 Task: Create List Brand Crisis Management in Board Branding and Identity Best Practices to Workspace Content Management Software. Create List Brand Governance in Board Employee Skill Development Programs to Workspace Content Management Software. Create List Brand Analytics in Board Content Marketing Social Media Content Creation and Management to Workspace Content Management Software
Action: Mouse moved to (212, 137)
Screenshot: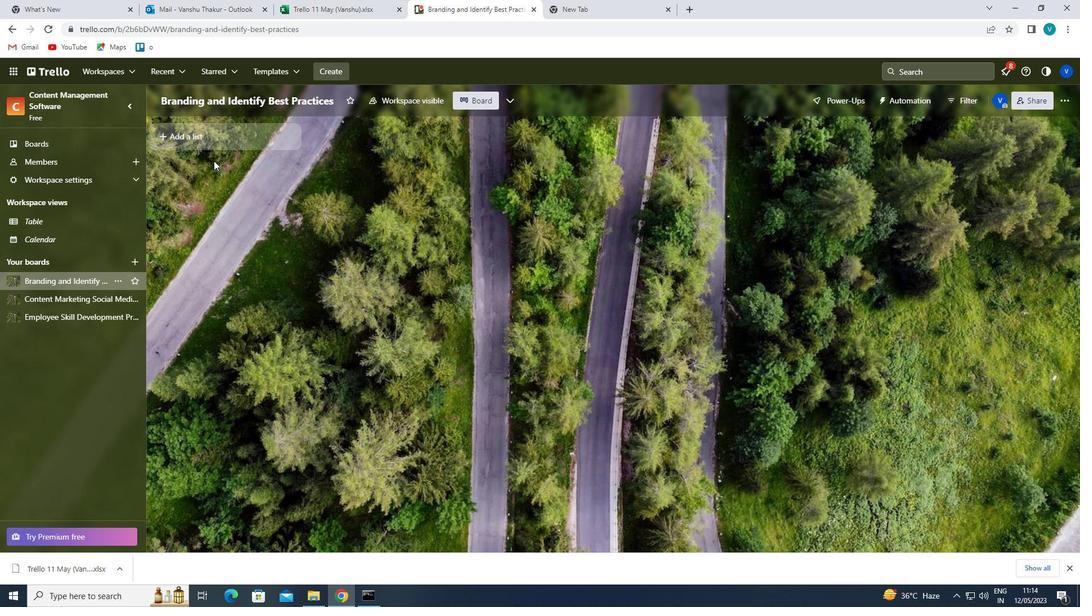 
Action: Mouse pressed left at (212, 137)
Screenshot: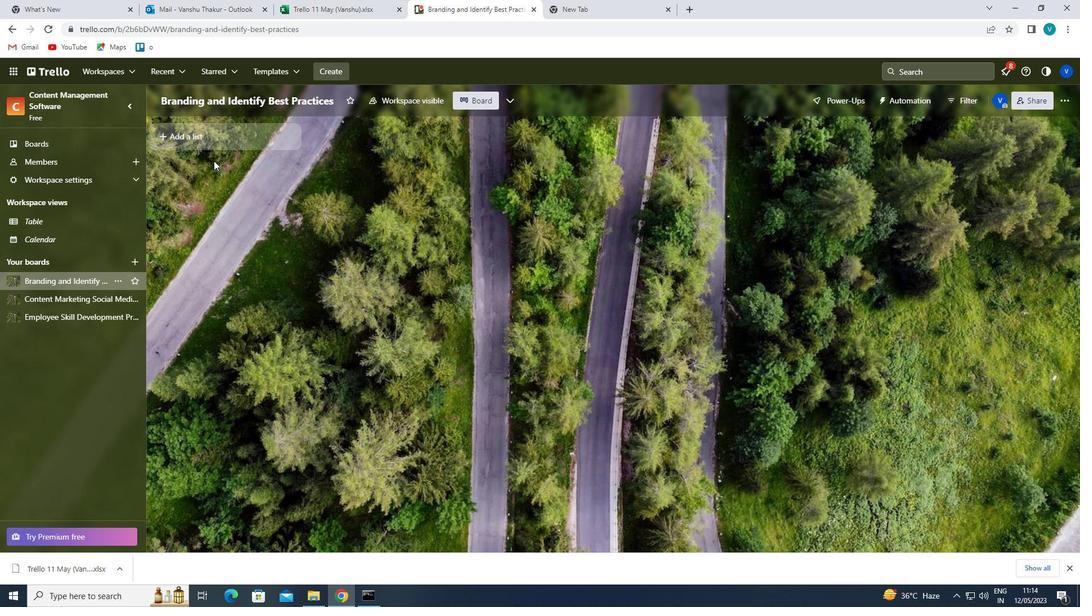 
Action: Mouse moved to (214, 132)
Screenshot: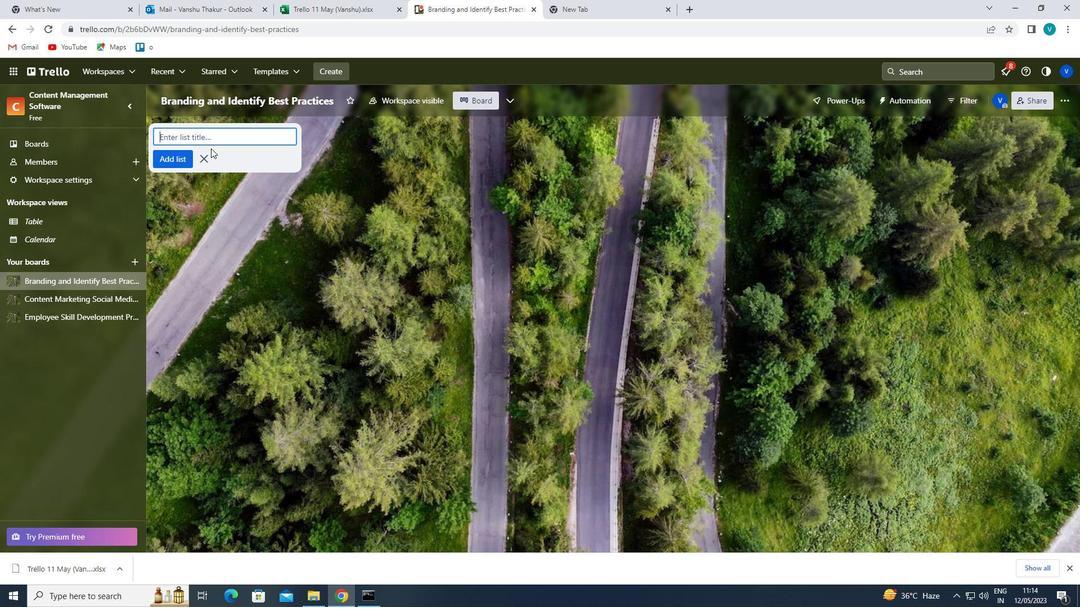 
Action: Mouse pressed left at (214, 132)
Screenshot: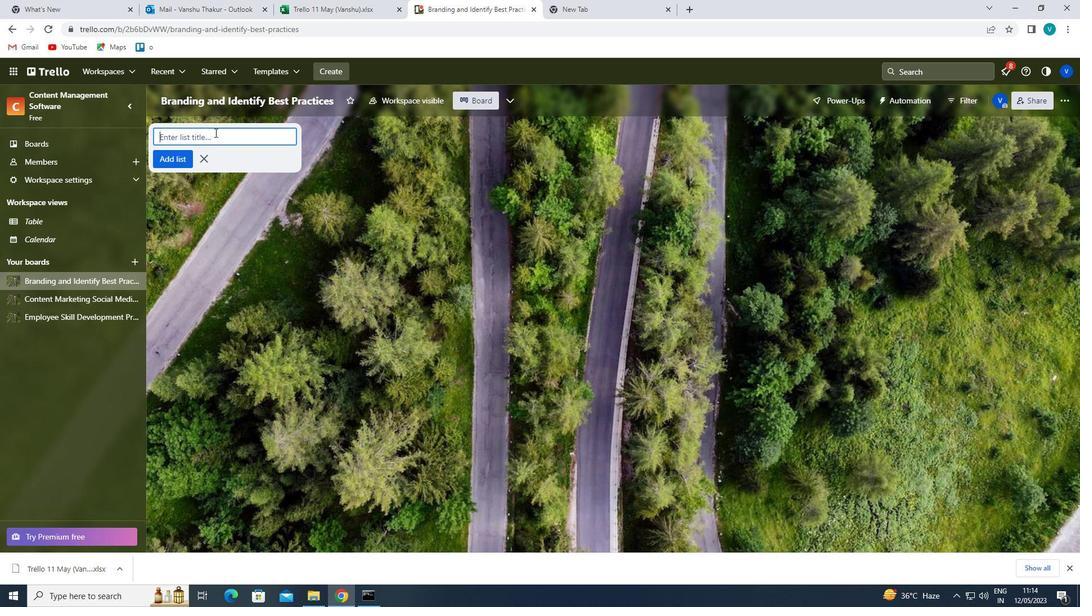 
Action: Key pressed <Key.shift>BRAND<Key.space><Key.shift>CRISIS<Key.space><Key.shift>MANAGEMENT
Screenshot: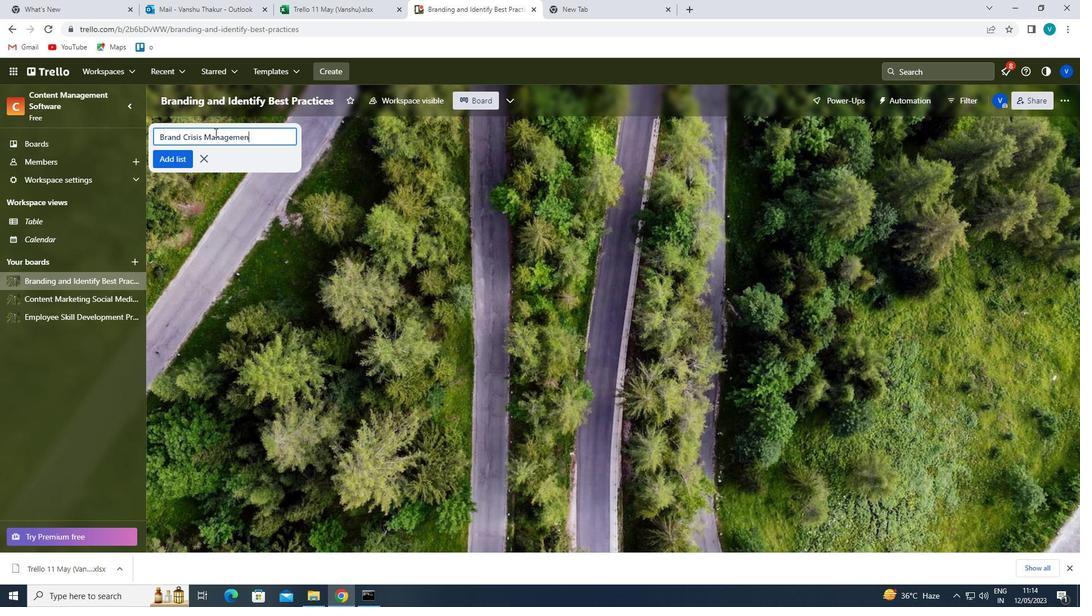 
Action: Mouse moved to (304, 148)
Screenshot: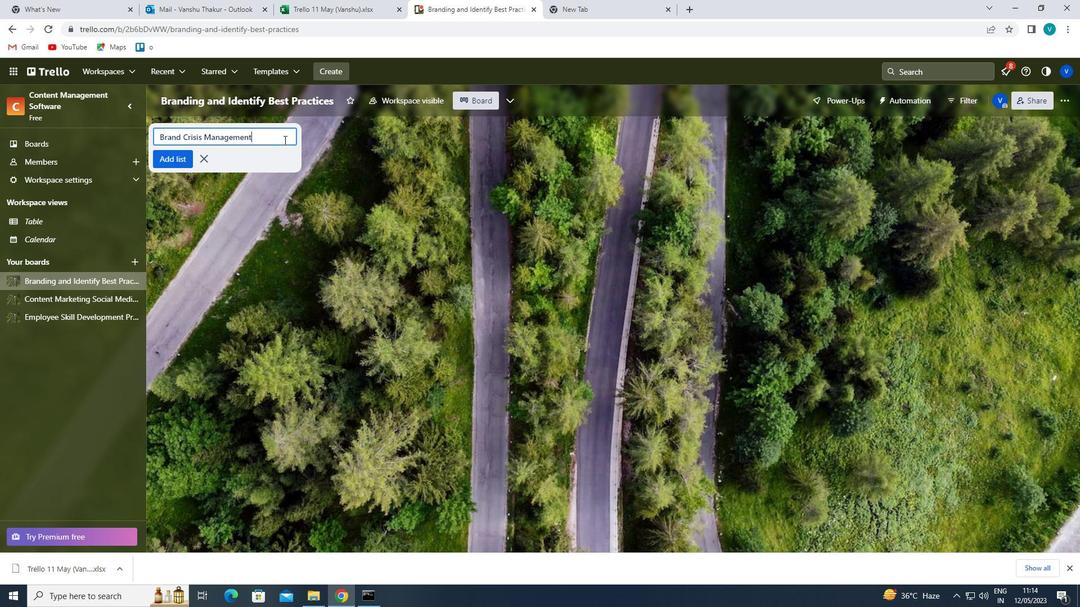 
Action: Key pressed <Key.enter>
Screenshot: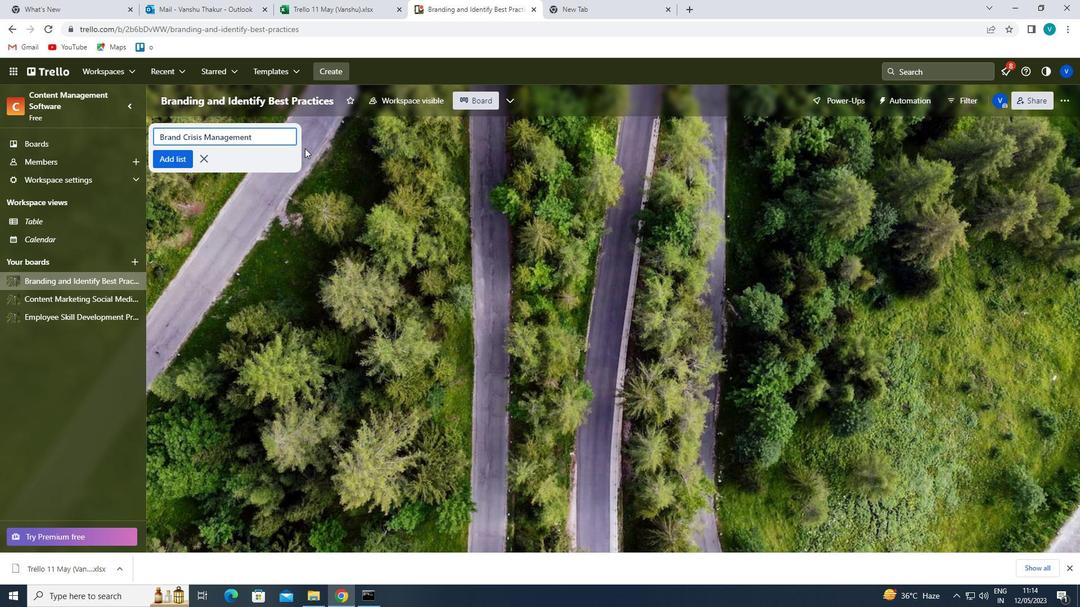 
Action: Mouse moved to (68, 315)
Screenshot: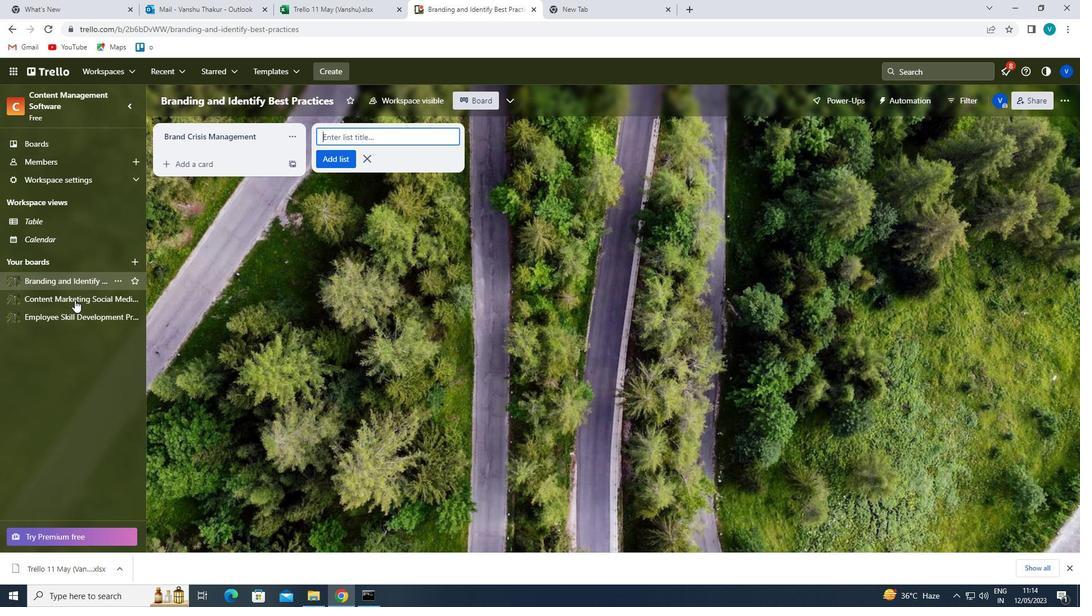 
Action: Mouse pressed left at (68, 315)
Screenshot: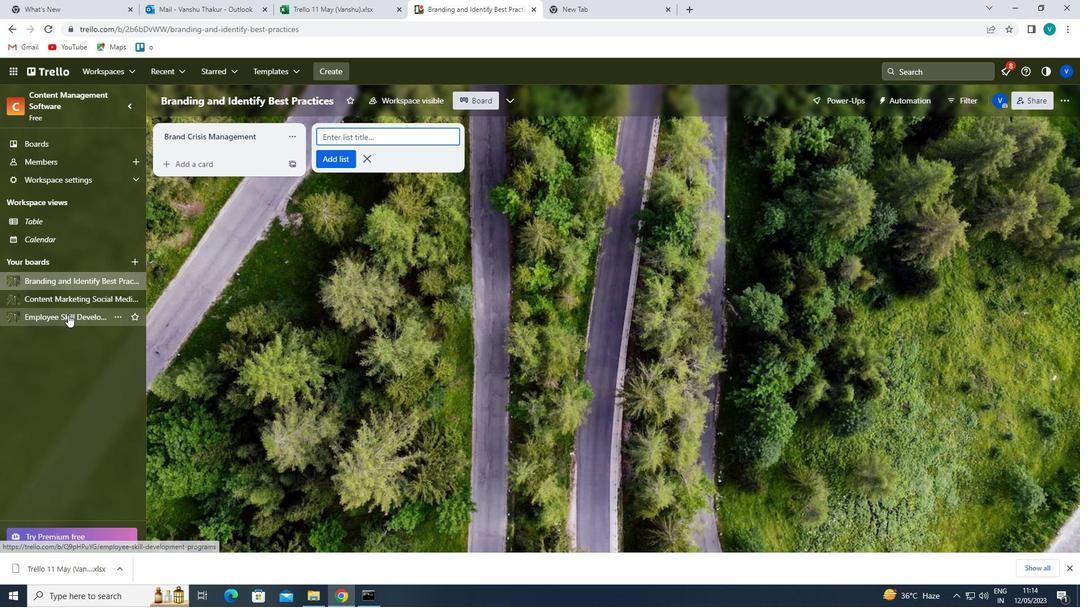 
Action: Mouse moved to (216, 140)
Screenshot: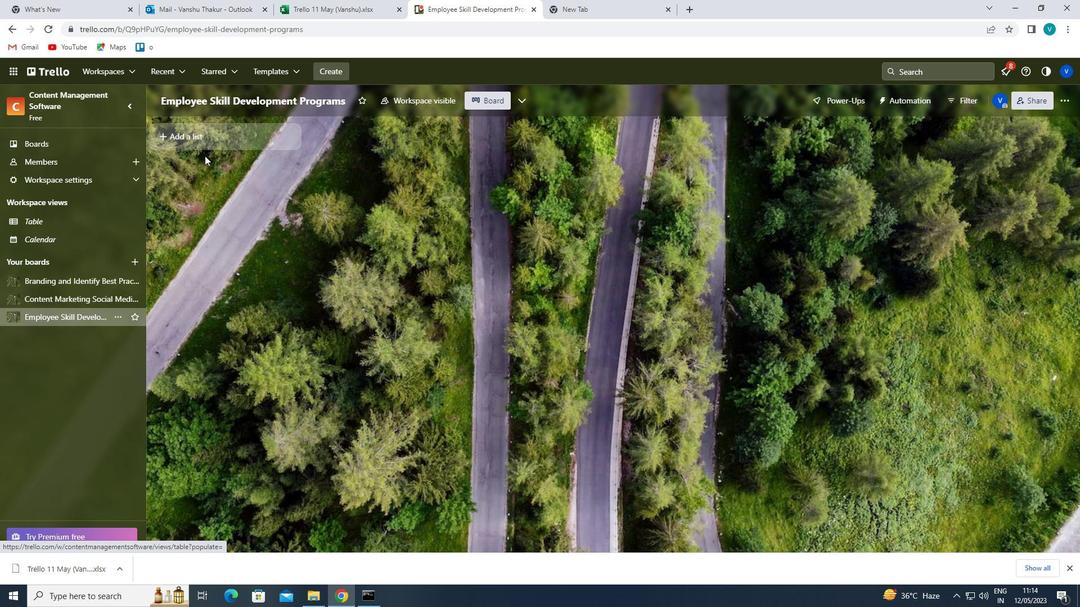 
Action: Mouse pressed left at (216, 140)
Screenshot: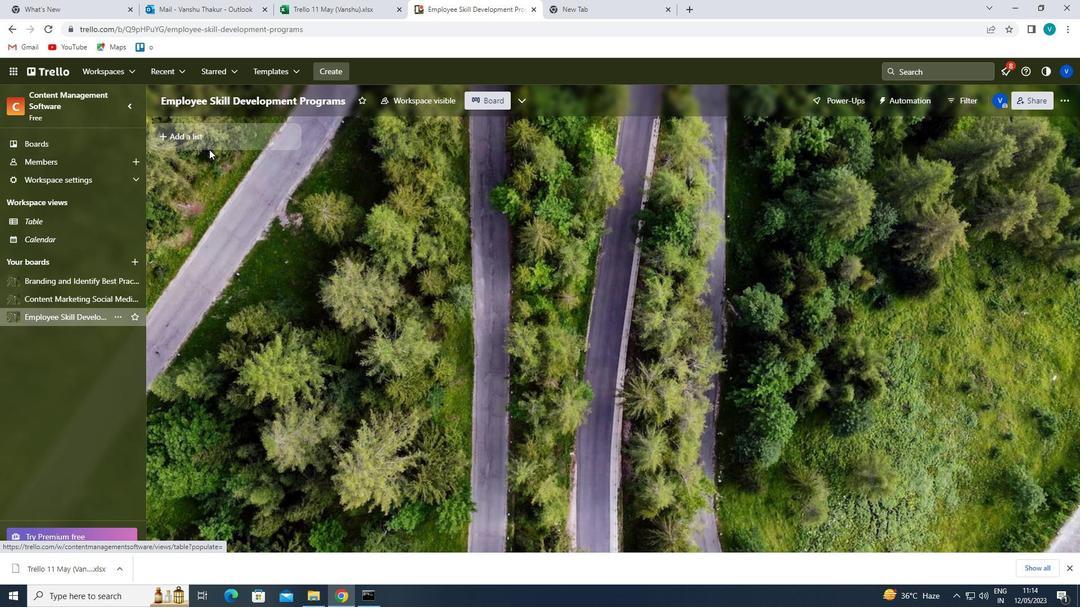 
Action: Mouse moved to (216, 139)
Screenshot: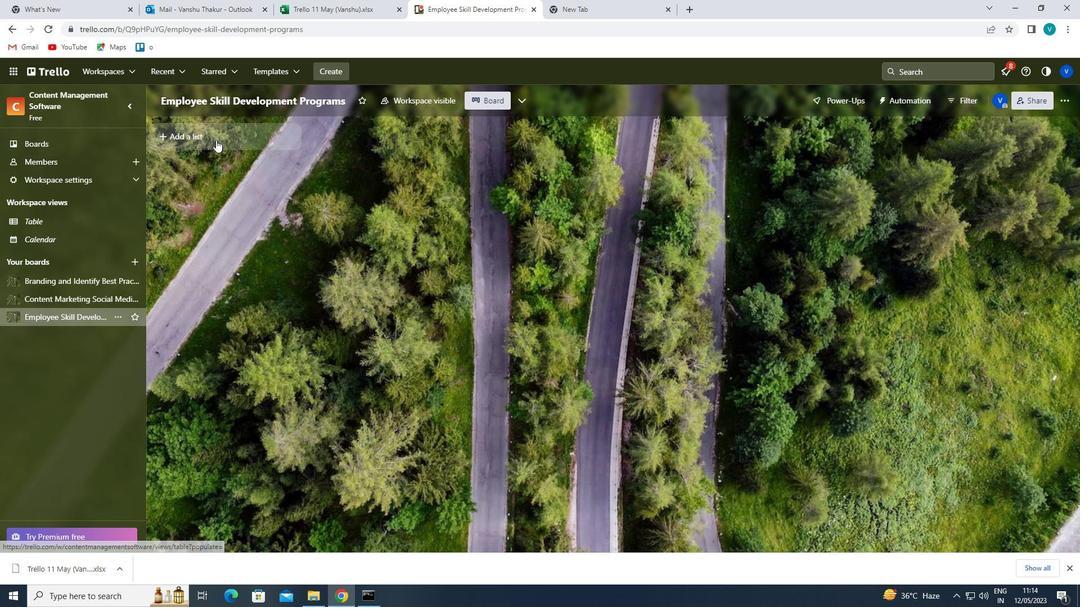 
Action: Key pressed <Key.shift>BRAND<Key.space><Key.shift>GOVERNANCE
Screenshot: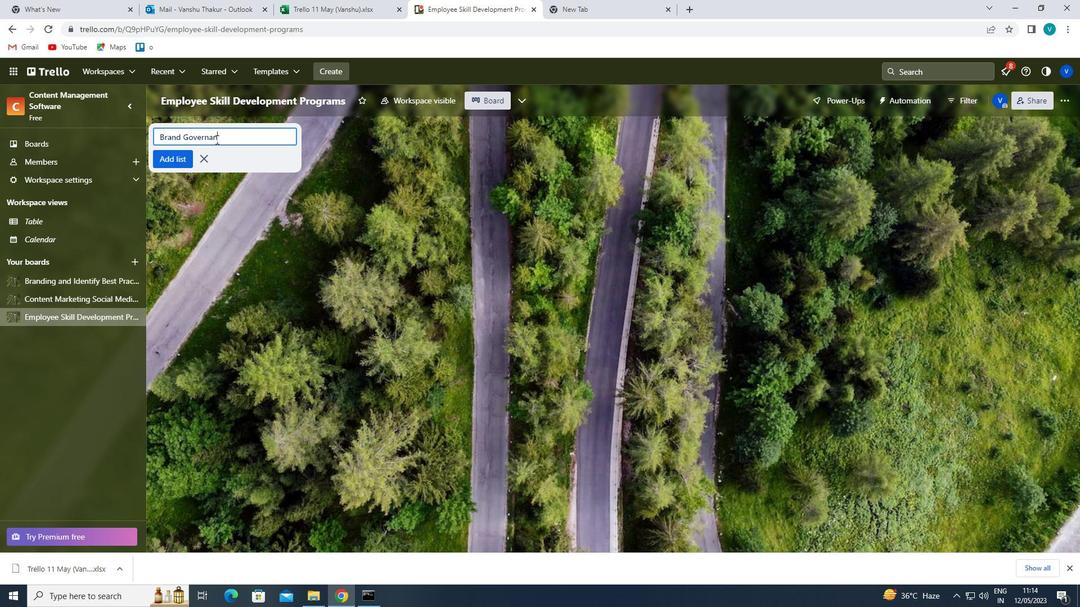 
Action: Mouse moved to (290, 140)
Screenshot: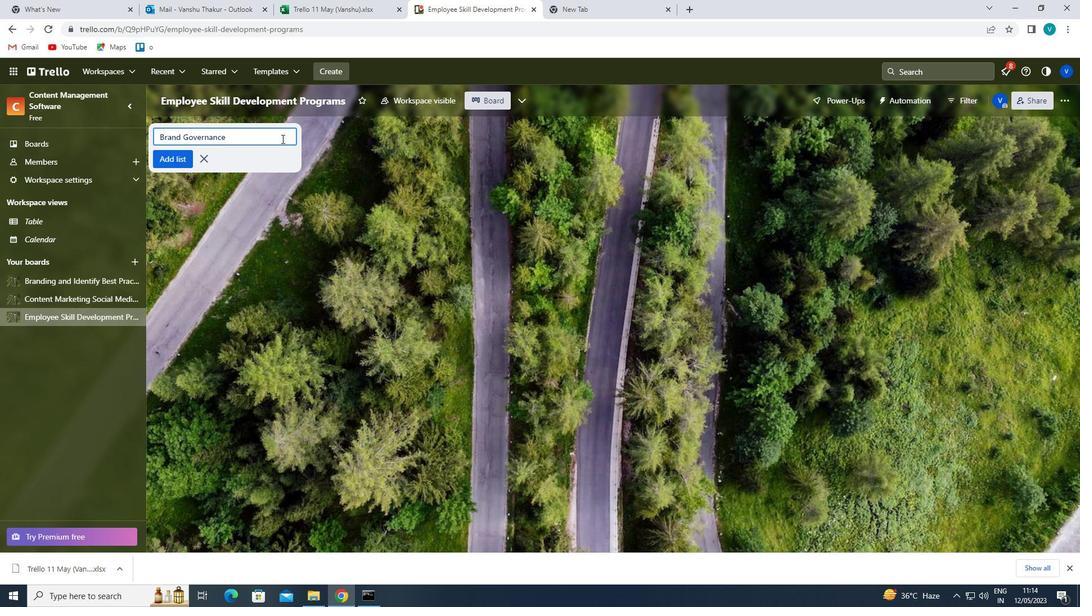 
Action: Key pressed <Key.enter>
Screenshot: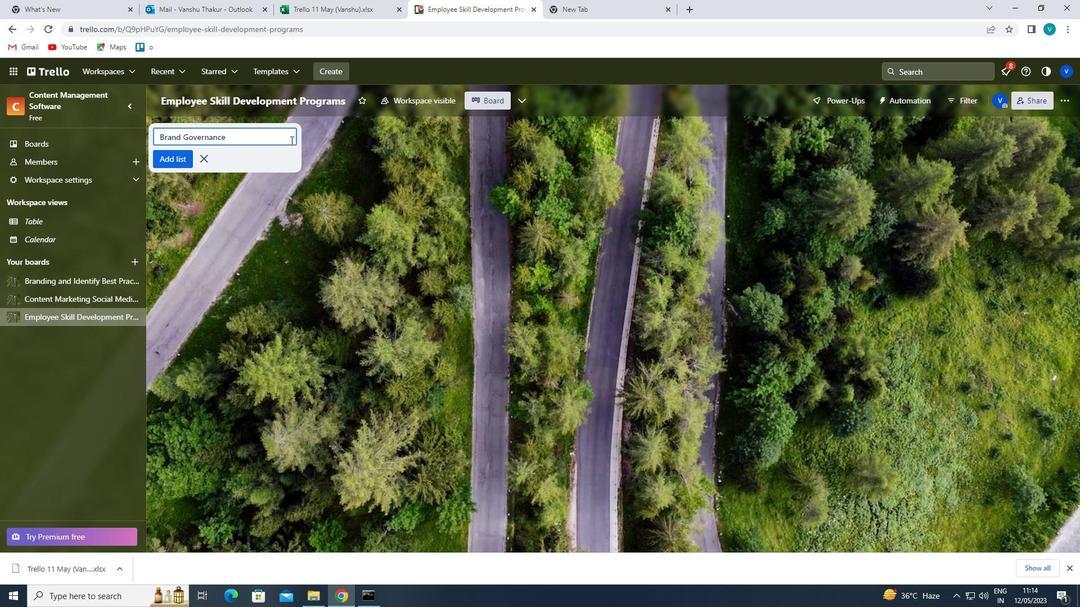 
Action: Mouse moved to (56, 293)
Screenshot: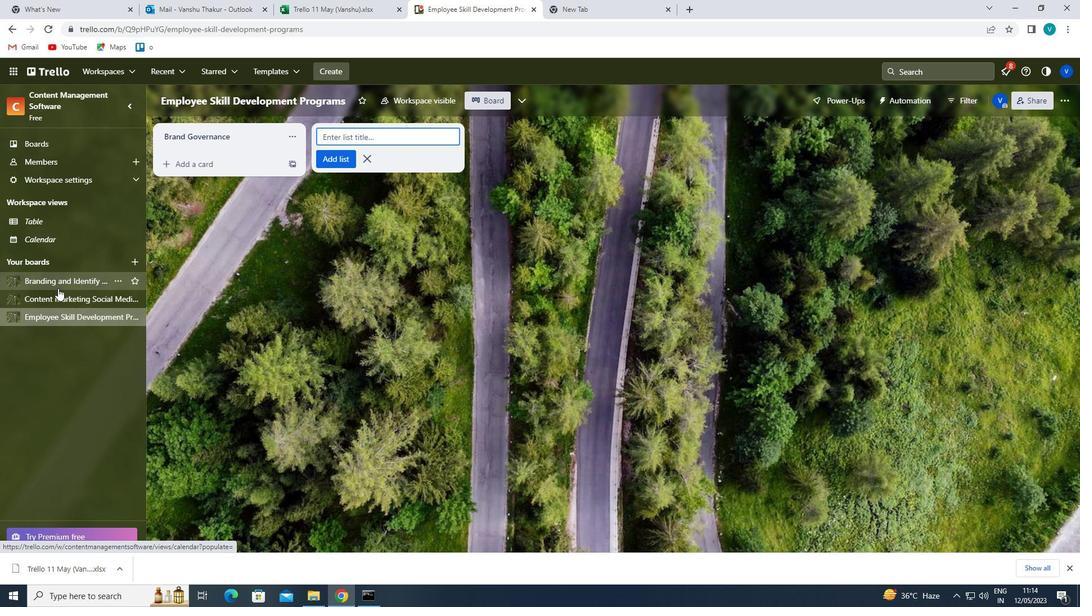 
Action: Mouse pressed left at (56, 293)
Screenshot: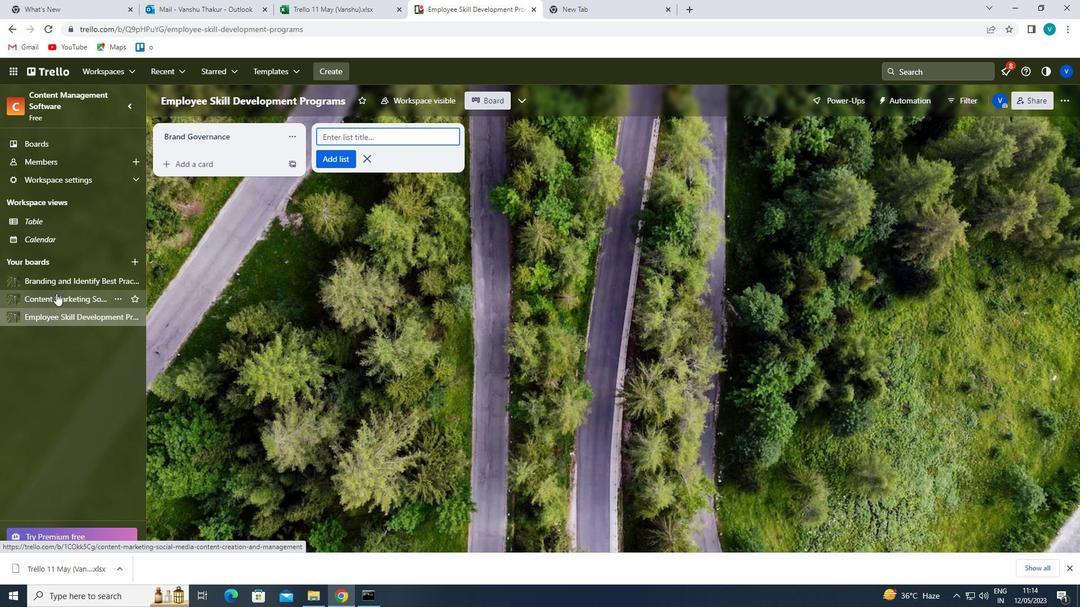 
Action: Mouse moved to (228, 137)
Screenshot: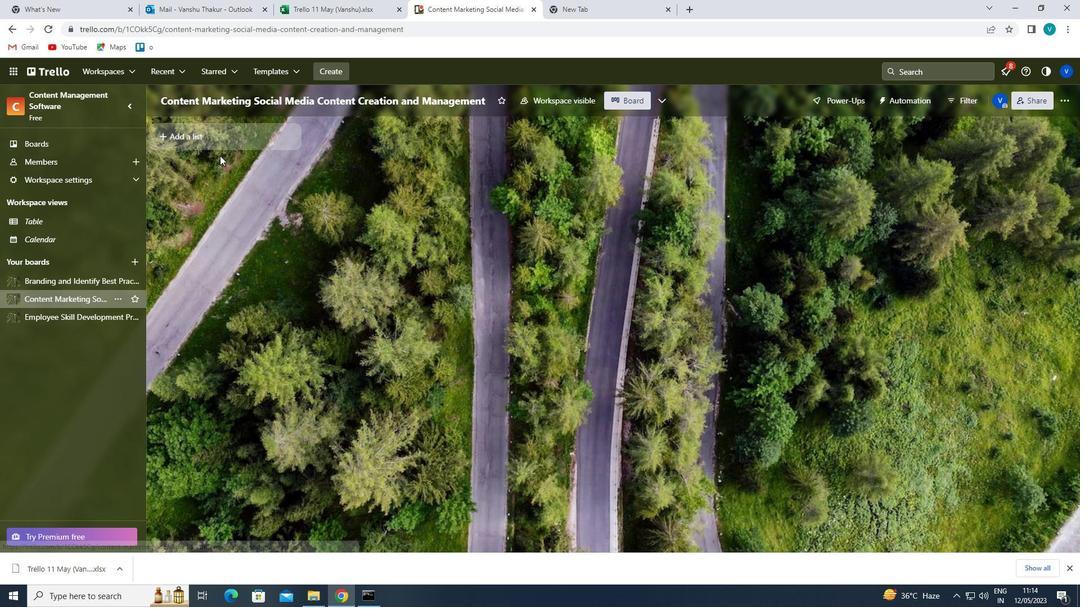 
Action: Mouse pressed left at (228, 137)
Screenshot: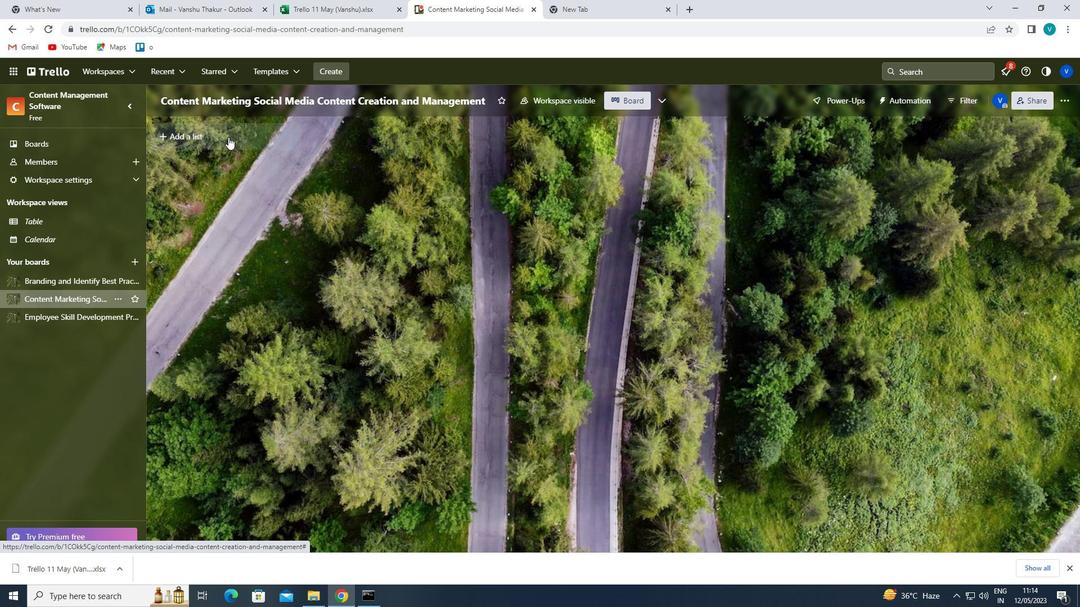 
Action: Key pressed <Key.shift>BRAND<Key.space><Key.shift>ANALYTICS
Screenshot: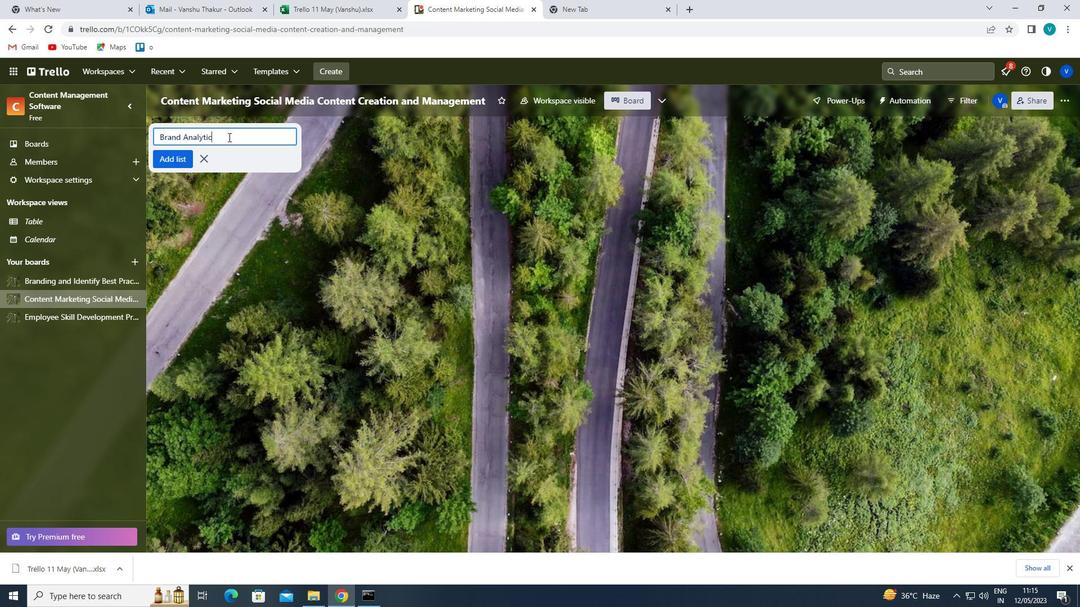 
Action: Mouse moved to (352, 175)
Screenshot: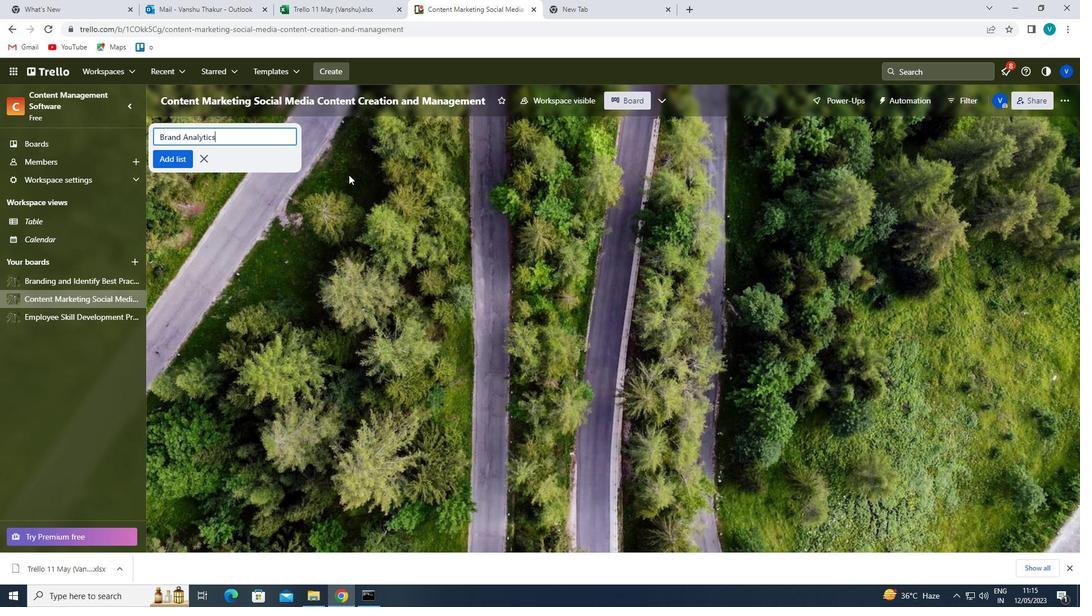 
Action: Key pressed <Key.enter>
Screenshot: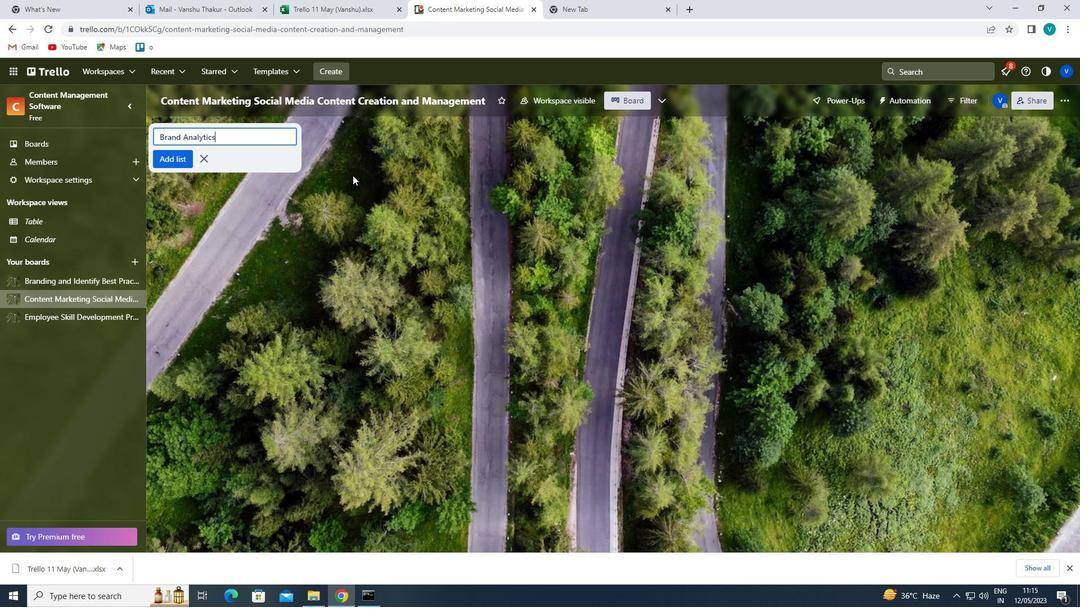 
